 Task: Add a condition where "Priority Less than Normal" in pending tickets.
Action: Mouse moved to (108, 437)
Screenshot: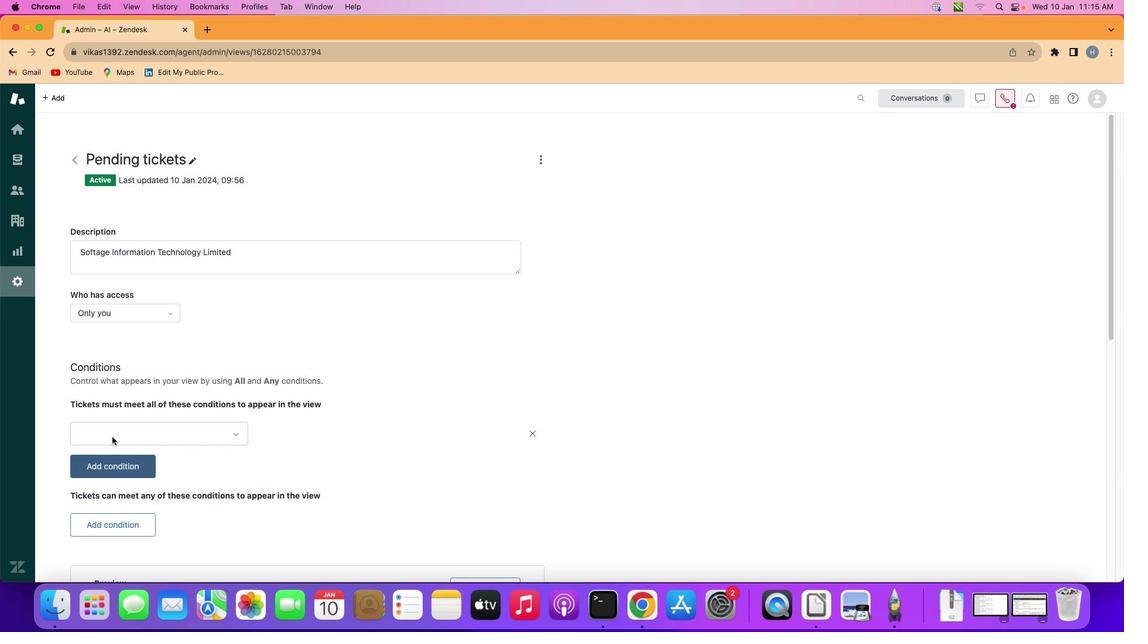 
Action: Mouse pressed left at (108, 437)
Screenshot: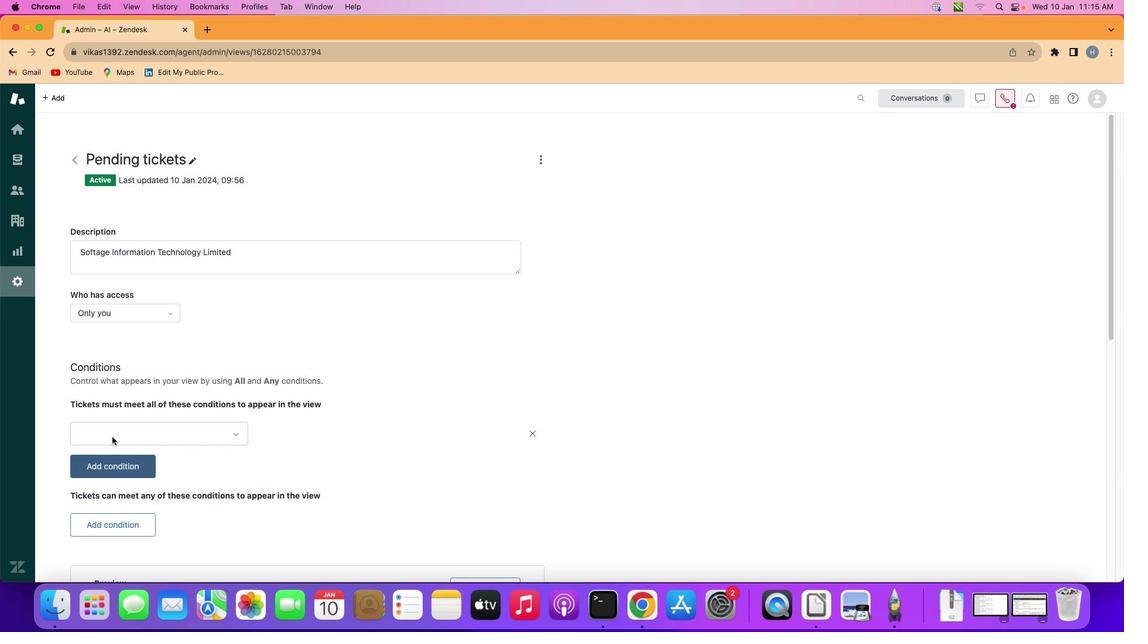 
Action: Mouse moved to (209, 429)
Screenshot: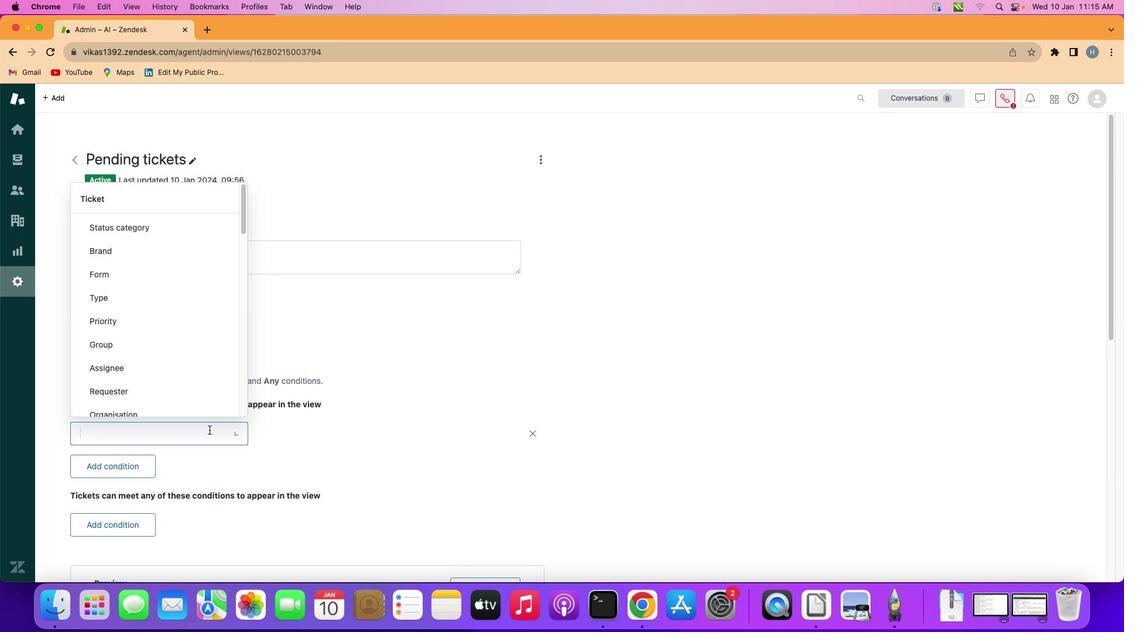 
Action: Mouse pressed left at (209, 429)
Screenshot: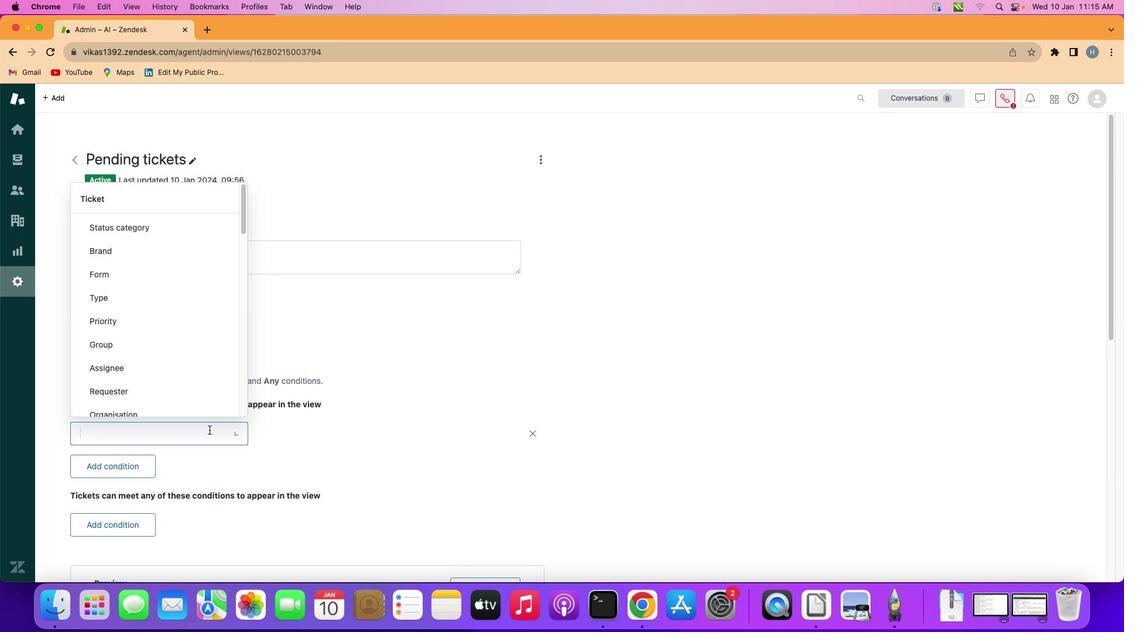 
Action: Mouse moved to (183, 321)
Screenshot: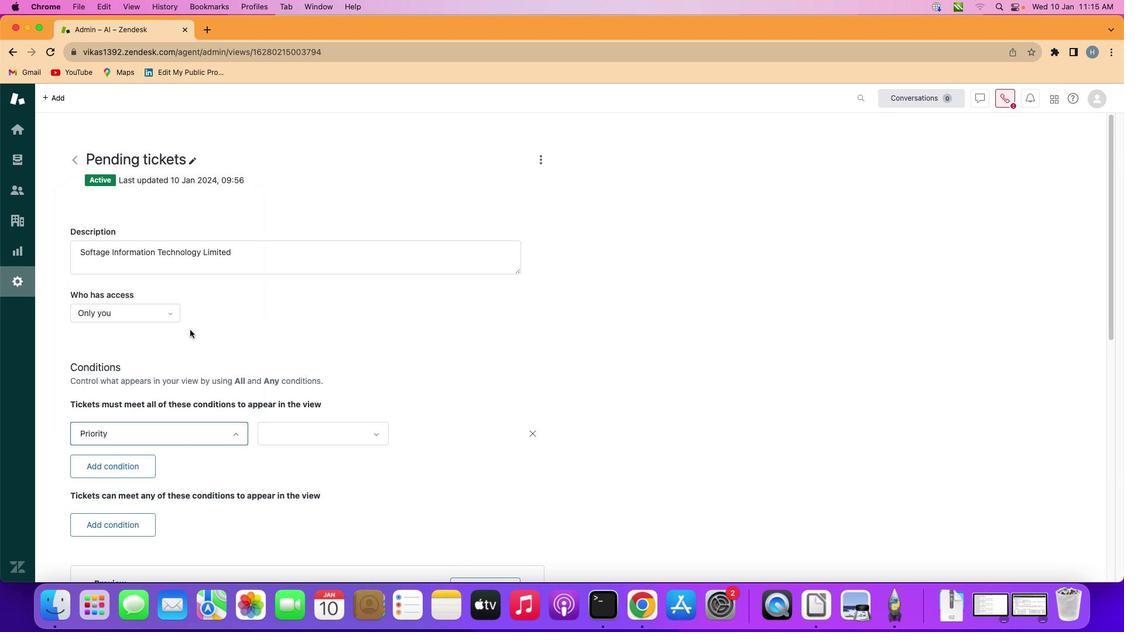 
Action: Mouse pressed left at (183, 321)
Screenshot: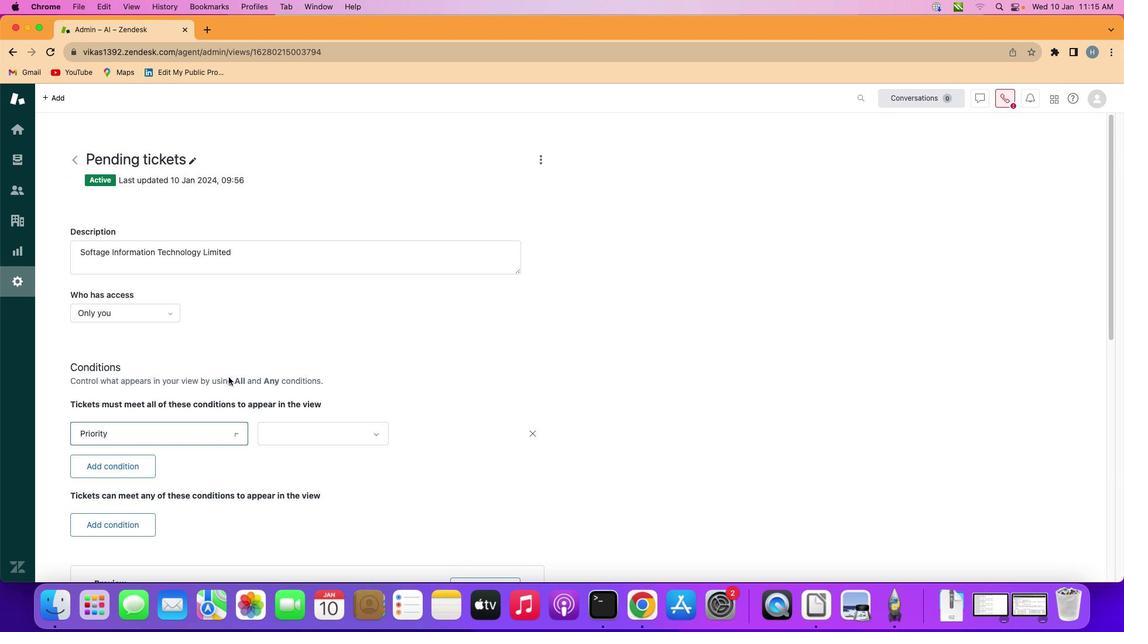 
Action: Mouse moved to (330, 434)
Screenshot: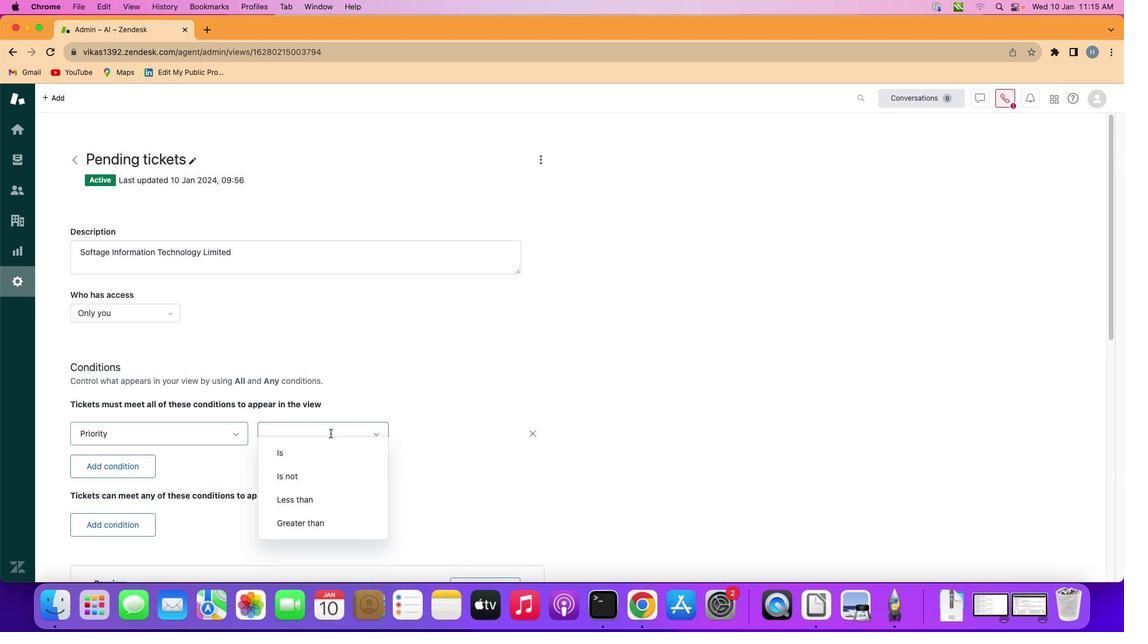 
Action: Mouse pressed left at (330, 434)
Screenshot: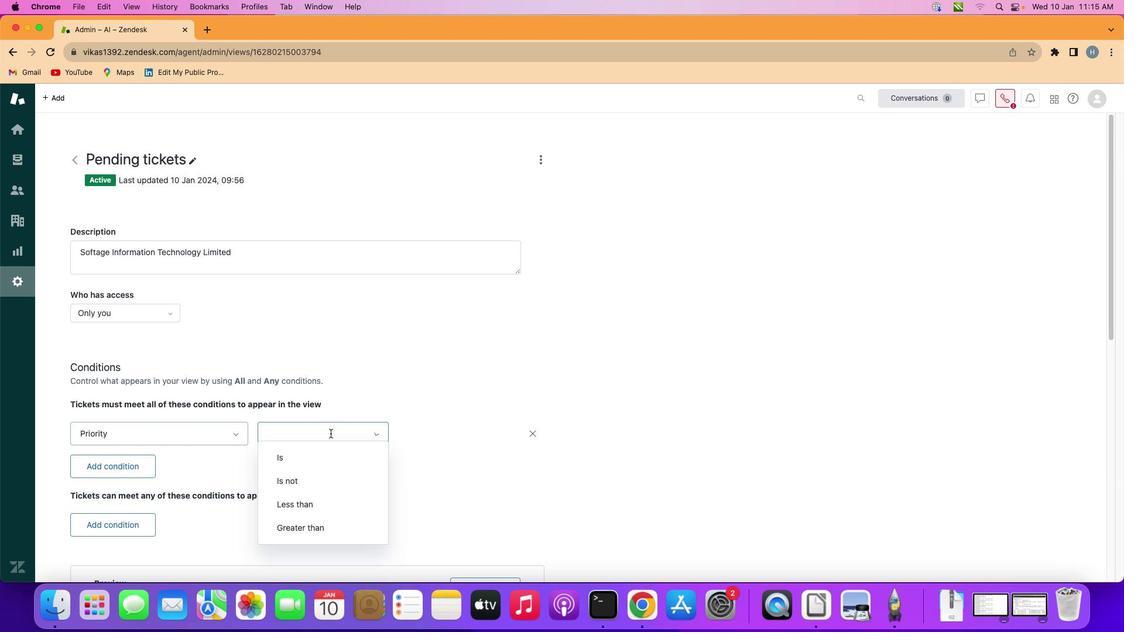 
Action: Mouse moved to (329, 507)
Screenshot: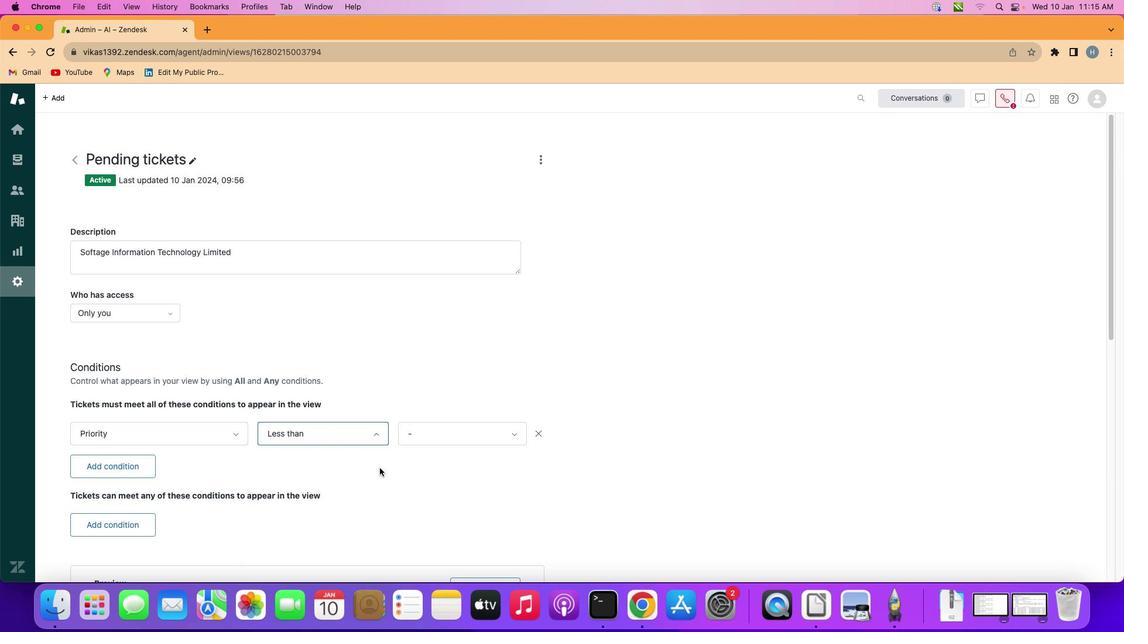
Action: Mouse pressed left at (329, 507)
Screenshot: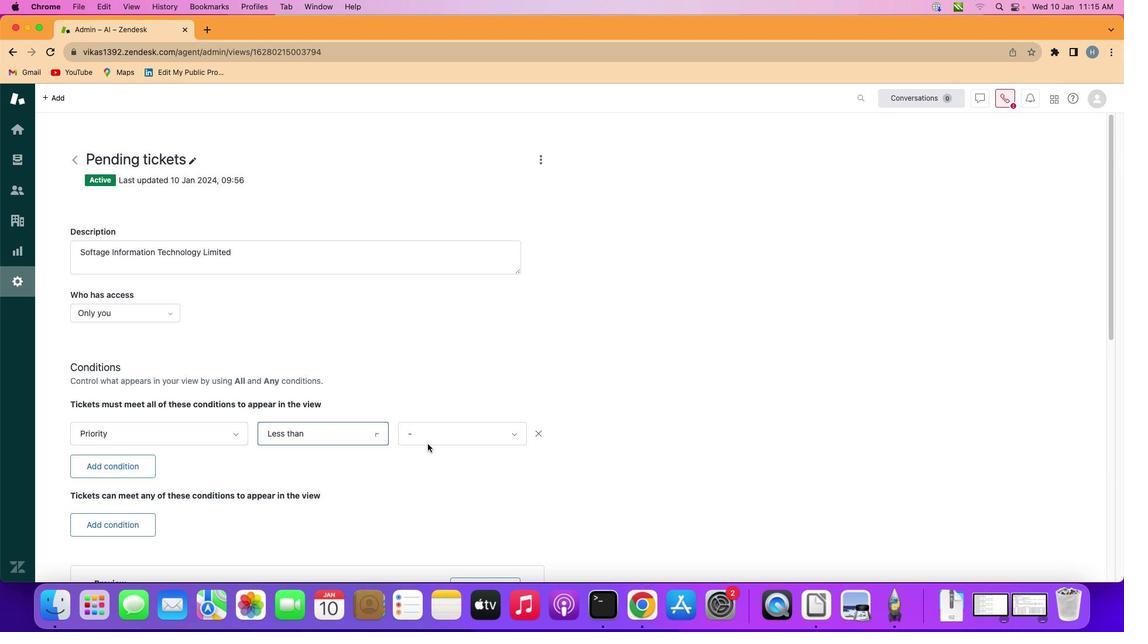 
Action: Mouse moved to (466, 431)
Screenshot: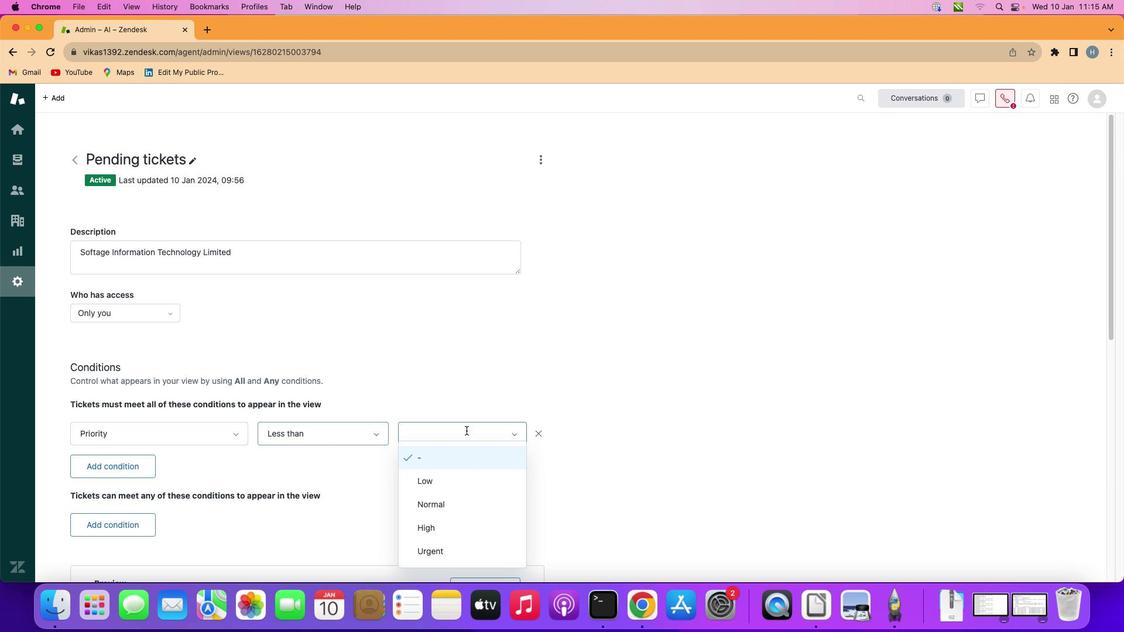 
Action: Mouse pressed left at (466, 431)
Screenshot: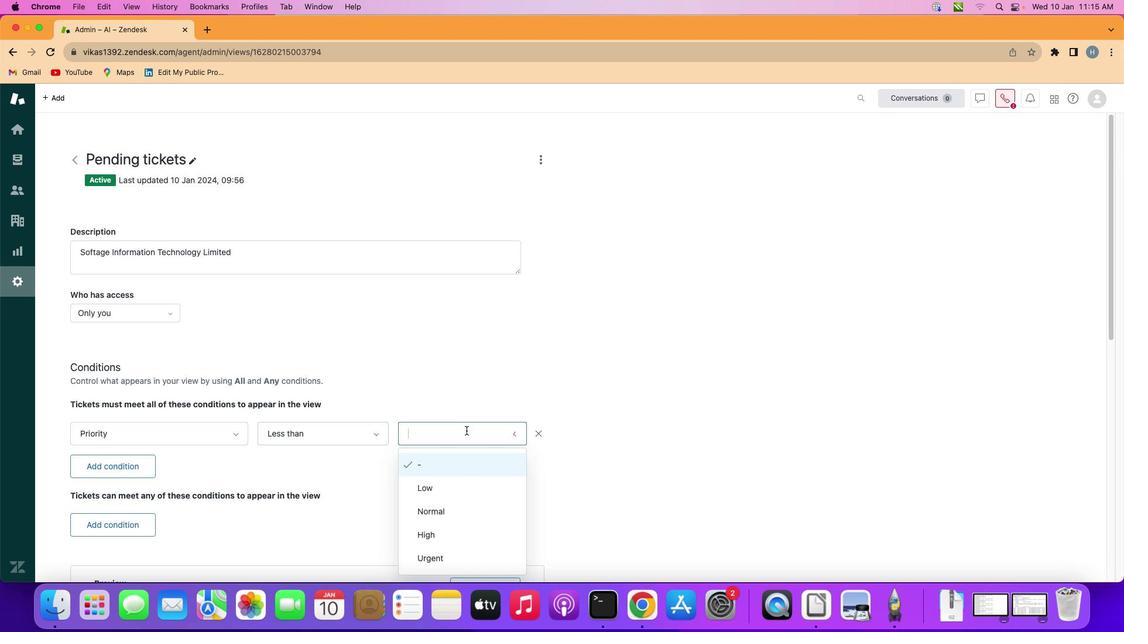 
Action: Mouse moved to (472, 507)
Screenshot: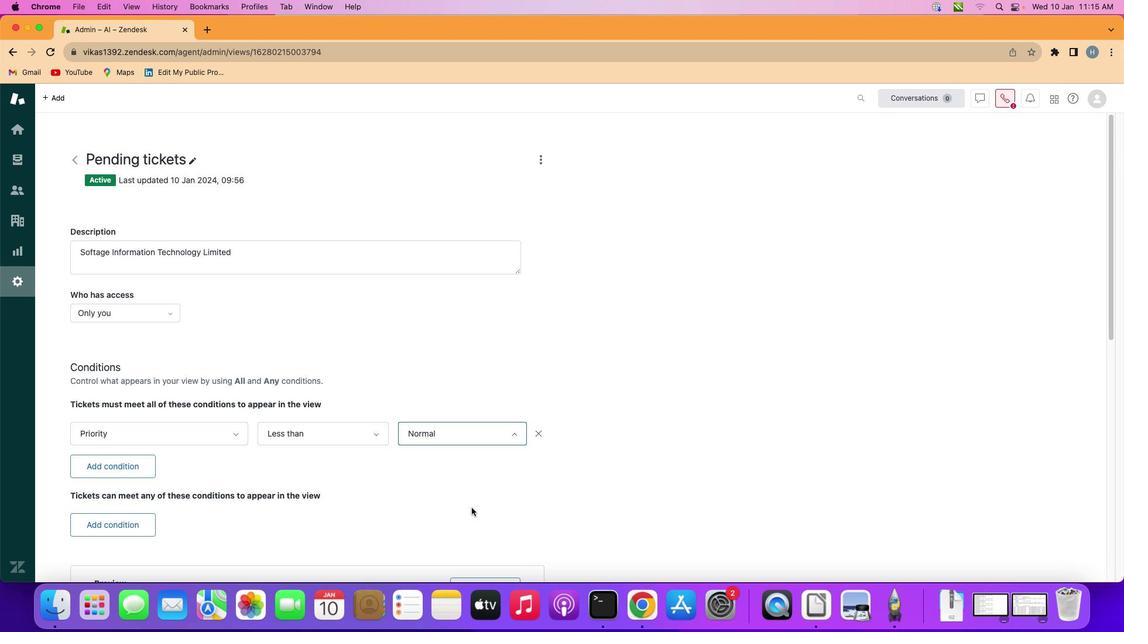 
Action: Mouse pressed left at (472, 507)
Screenshot: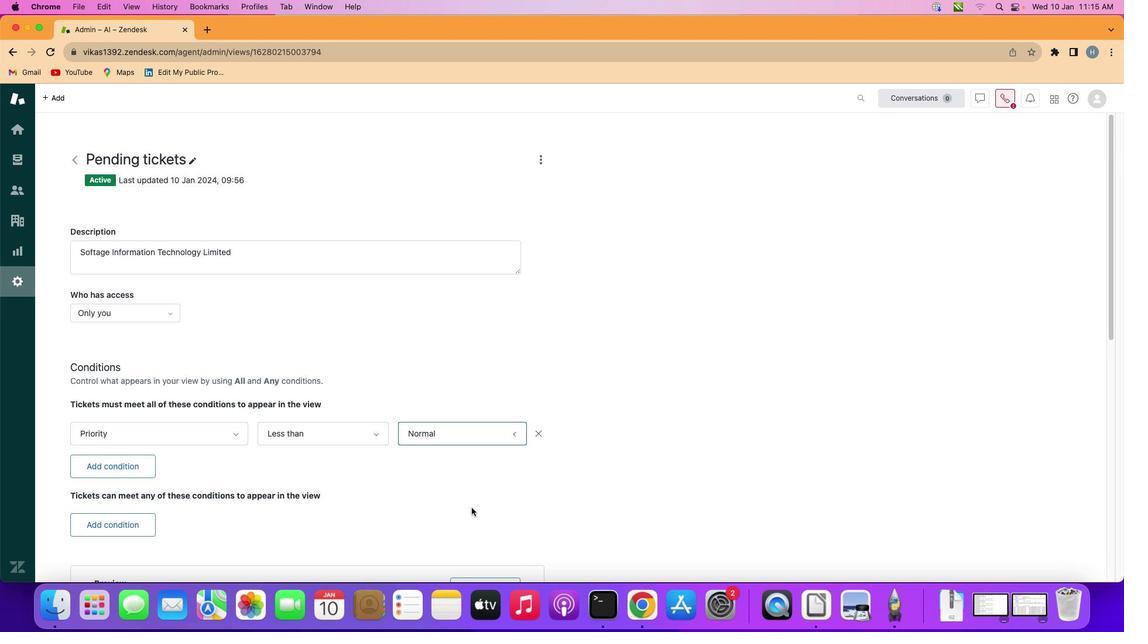 
Action: Mouse moved to (472, 507)
Screenshot: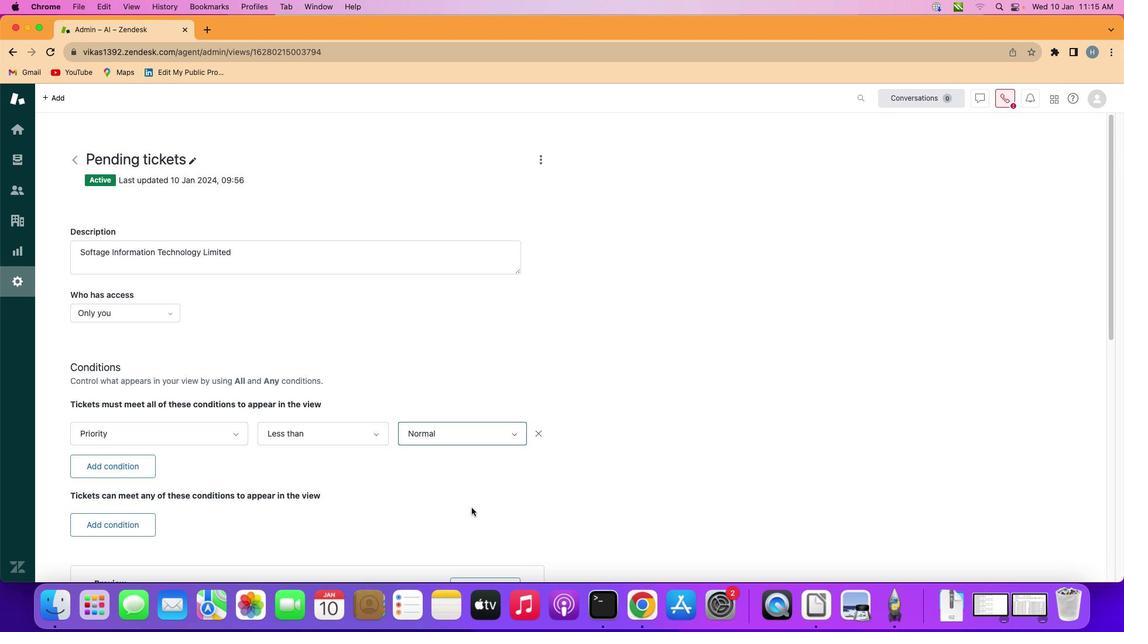 
